 Task: Set the base permissions in member privileges for the organization "Mark56771" to "Read".
Action: Mouse moved to (954, 77)
Screenshot: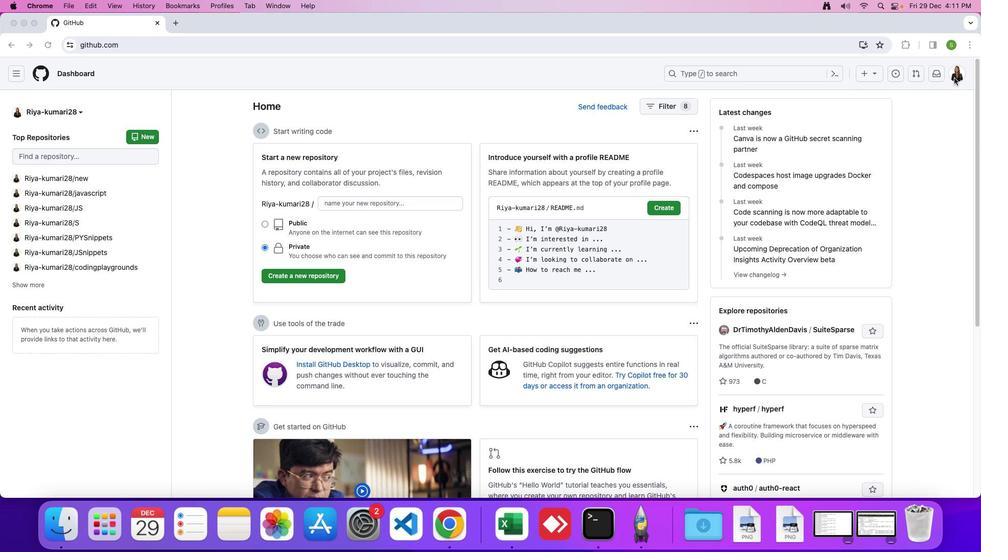 
Action: Mouse pressed left at (954, 77)
Screenshot: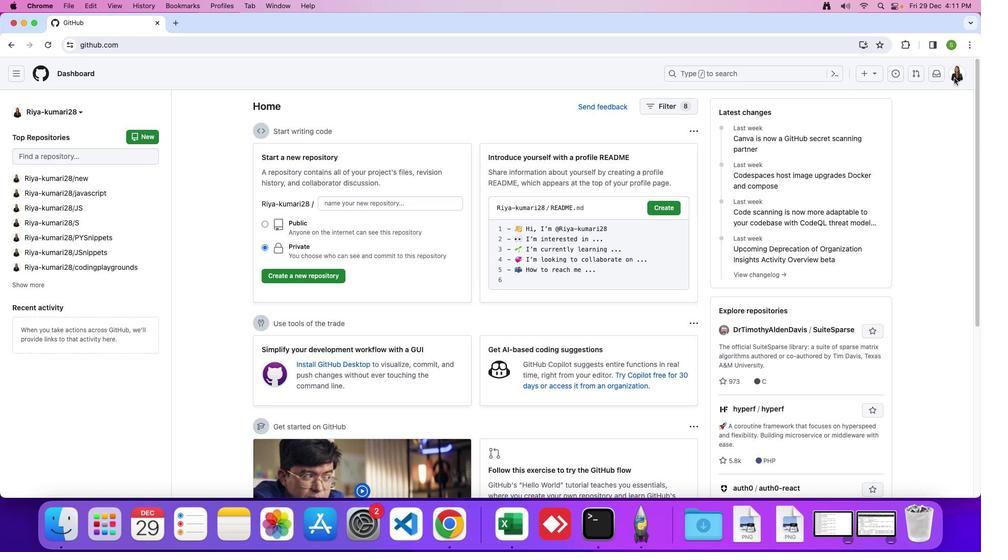 
Action: Mouse moved to (955, 76)
Screenshot: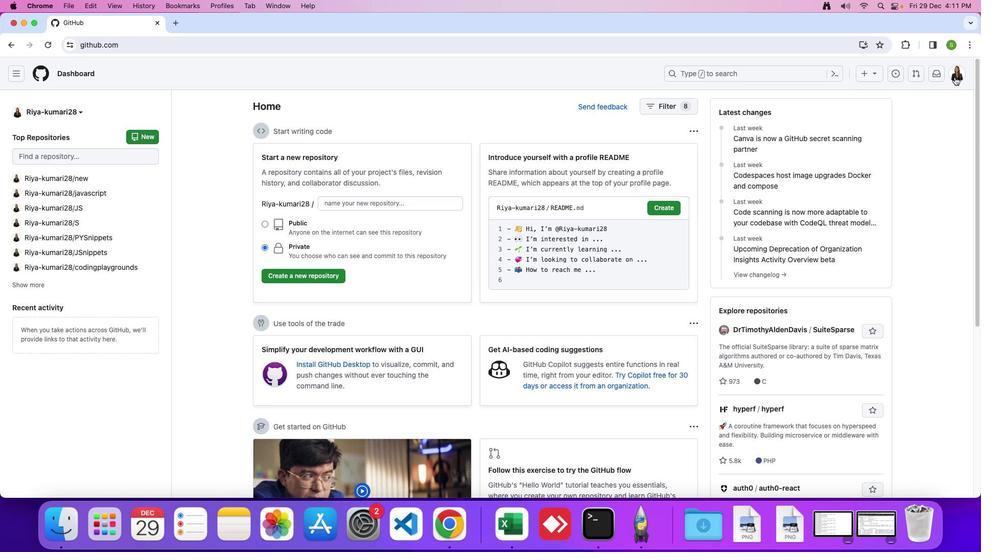 
Action: Mouse pressed left at (955, 76)
Screenshot: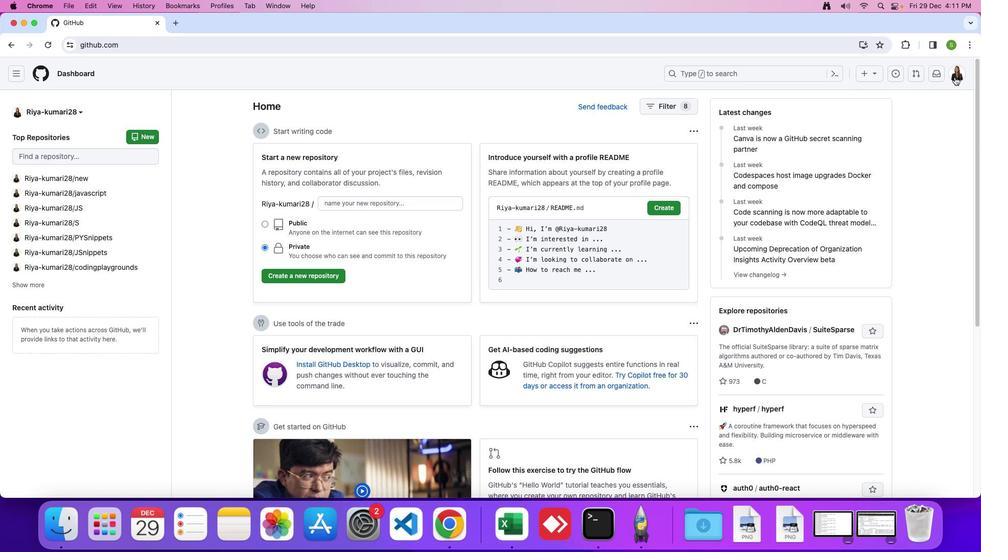 
Action: Mouse moved to (882, 196)
Screenshot: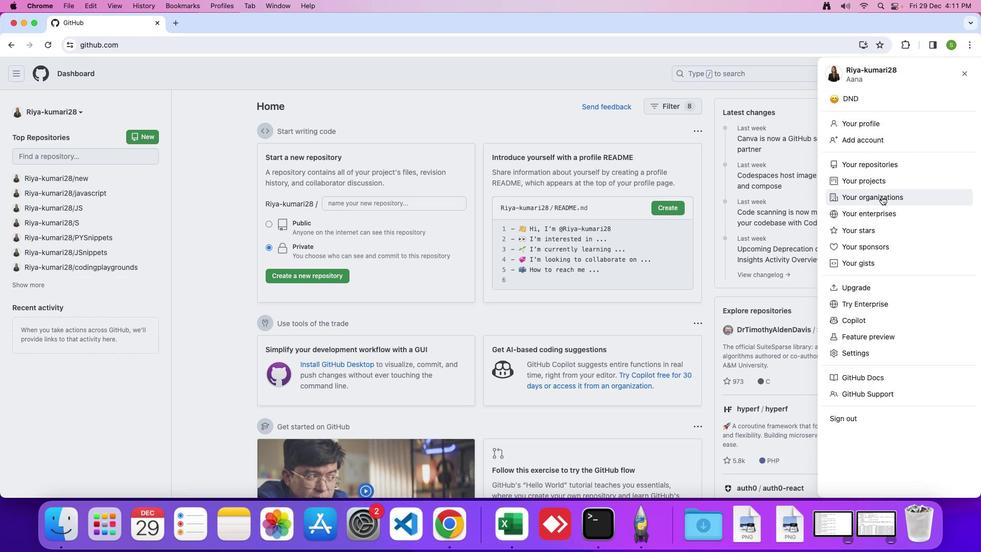 
Action: Mouse pressed left at (882, 196)
Screenshot: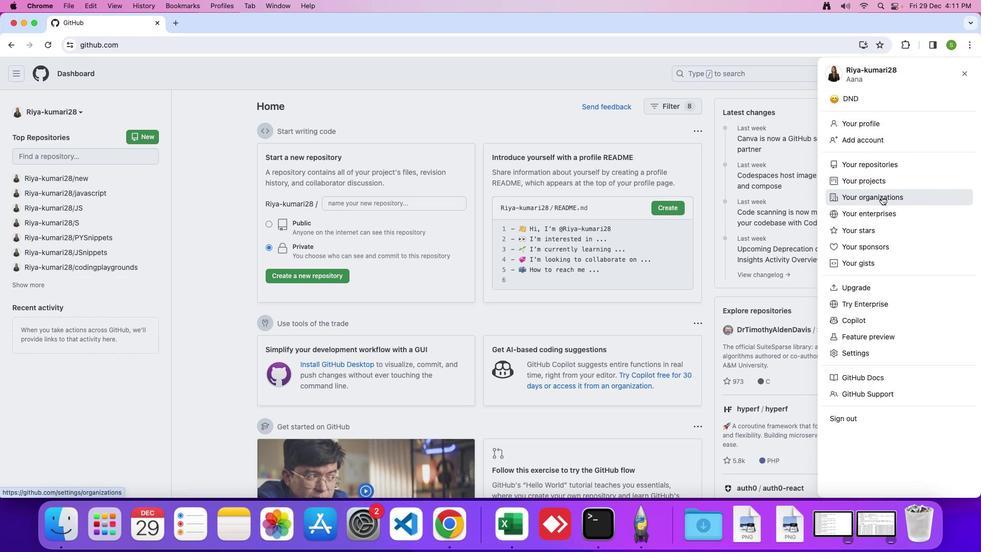 
Action: Mouse moved to (735, 213)
Screenshot: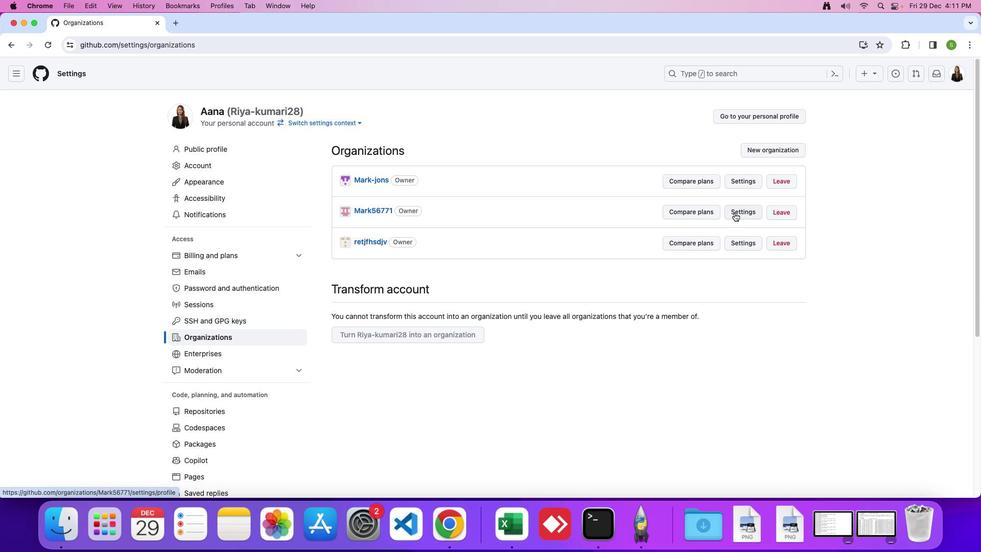 
Action: Mouse pressed left at (735, 213)
Screenshot: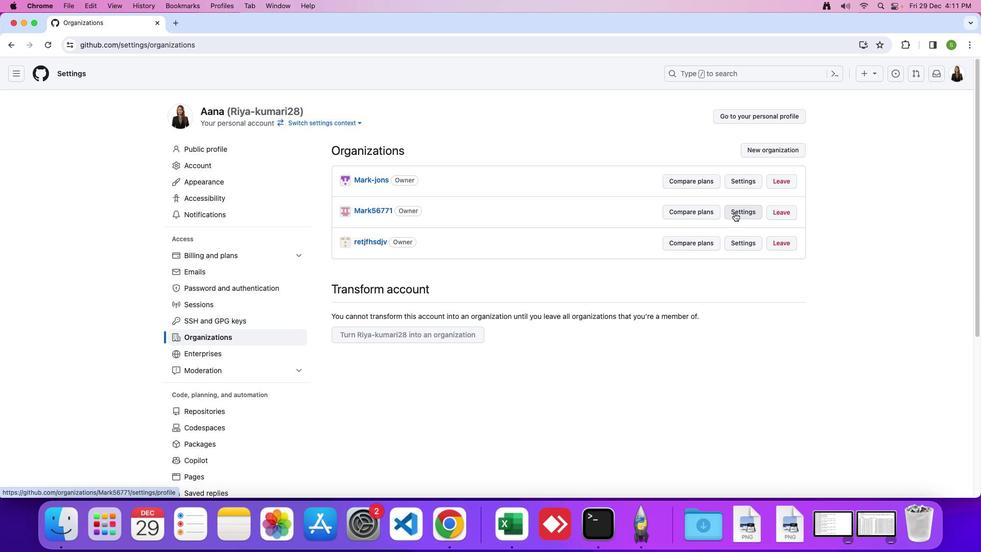 
Action: Mouse moved to (233, 242)
Screenshot: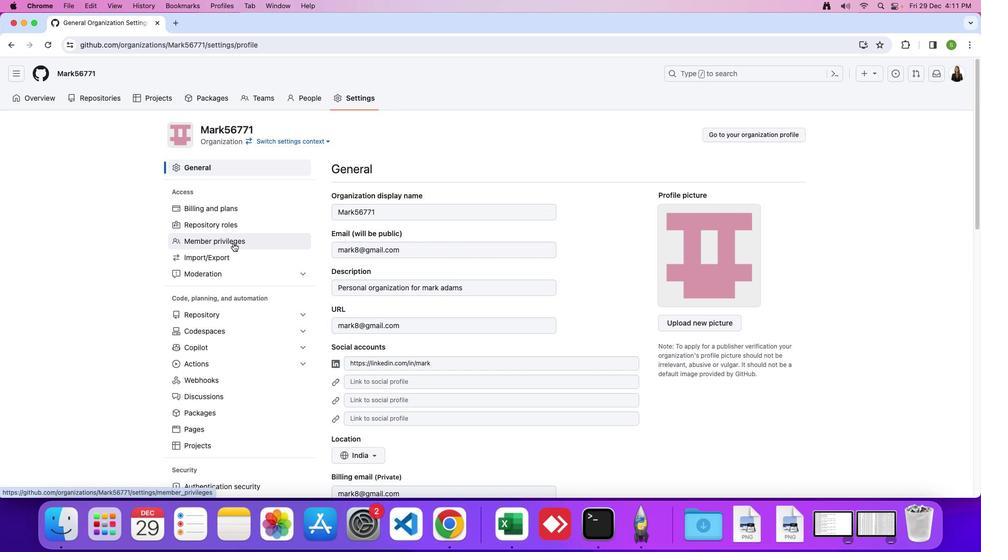 
Action: Mouse pressed left at (233, 242)
Screenshot: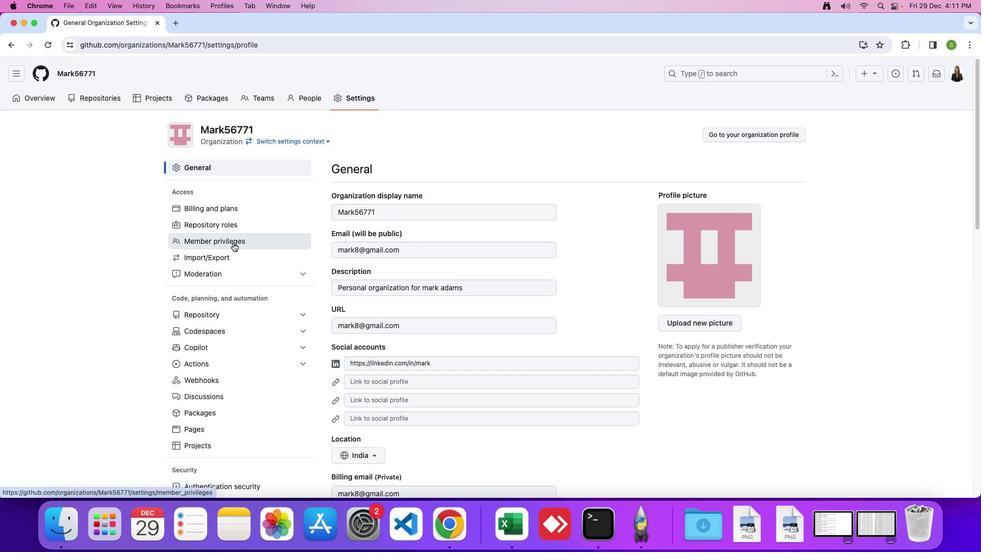 
Action: Mouse moved to (373, 256)
Screenshot: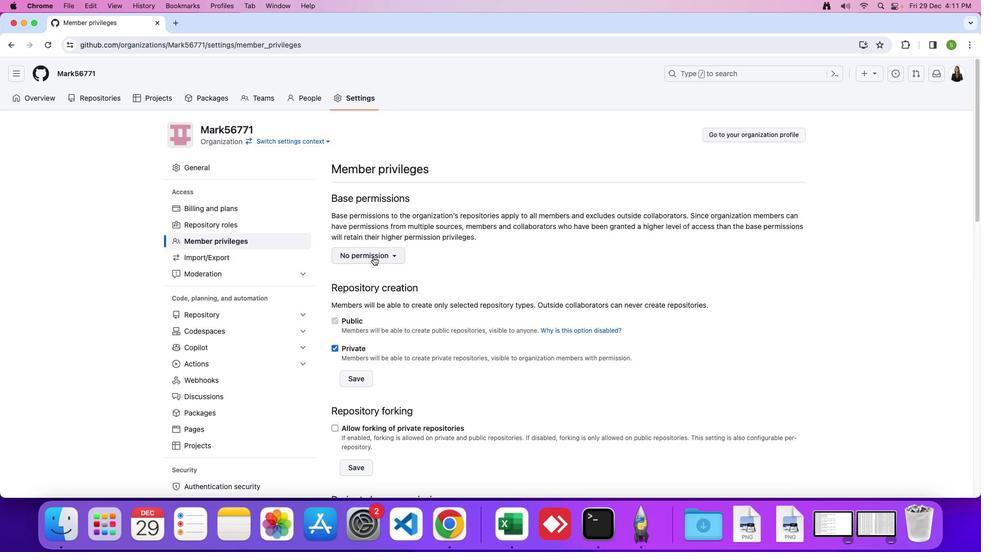 
Action: Mouse pressed left at (373, 256)
Screenshot: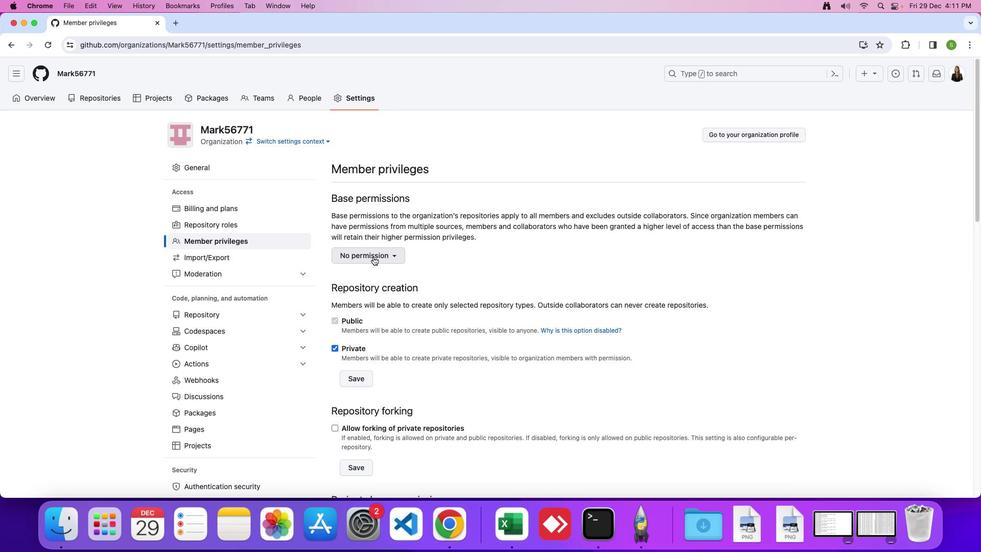 
Action: Mouse moved to (379, 358)
Screenshot: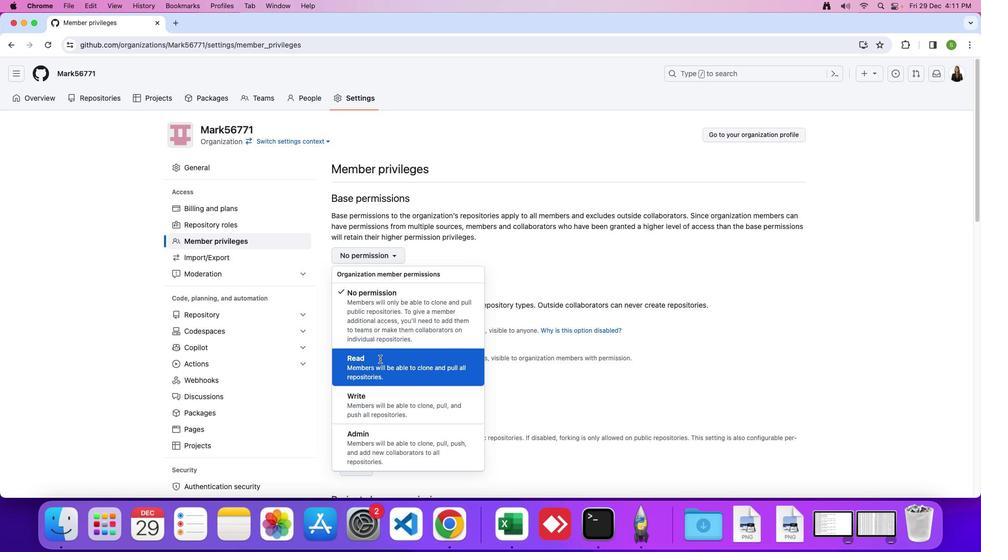 
Action: Mouse pressed left at (379, 358)
Screenshot: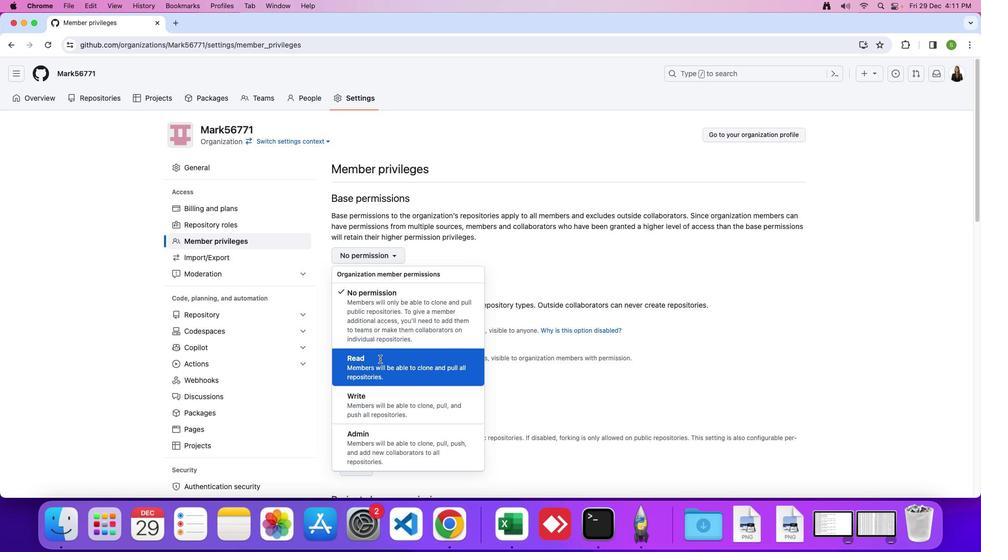 
